 Task: Add Sprouts Just Roasted Sliced Turkey Breast to the cart.
Action: Mouse moved to (316, 140)
Screenshot: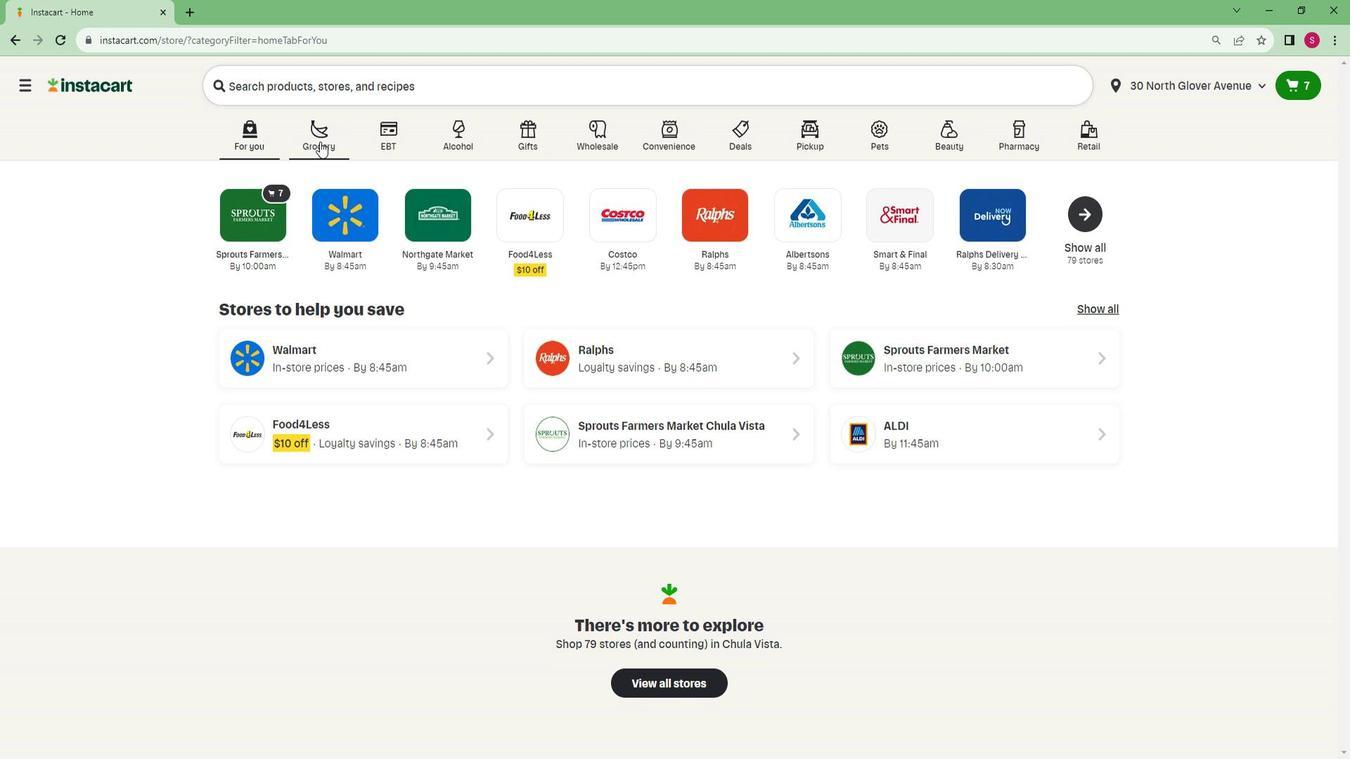 
Action: Mouse pressed left at (316, 140)
Screenshot: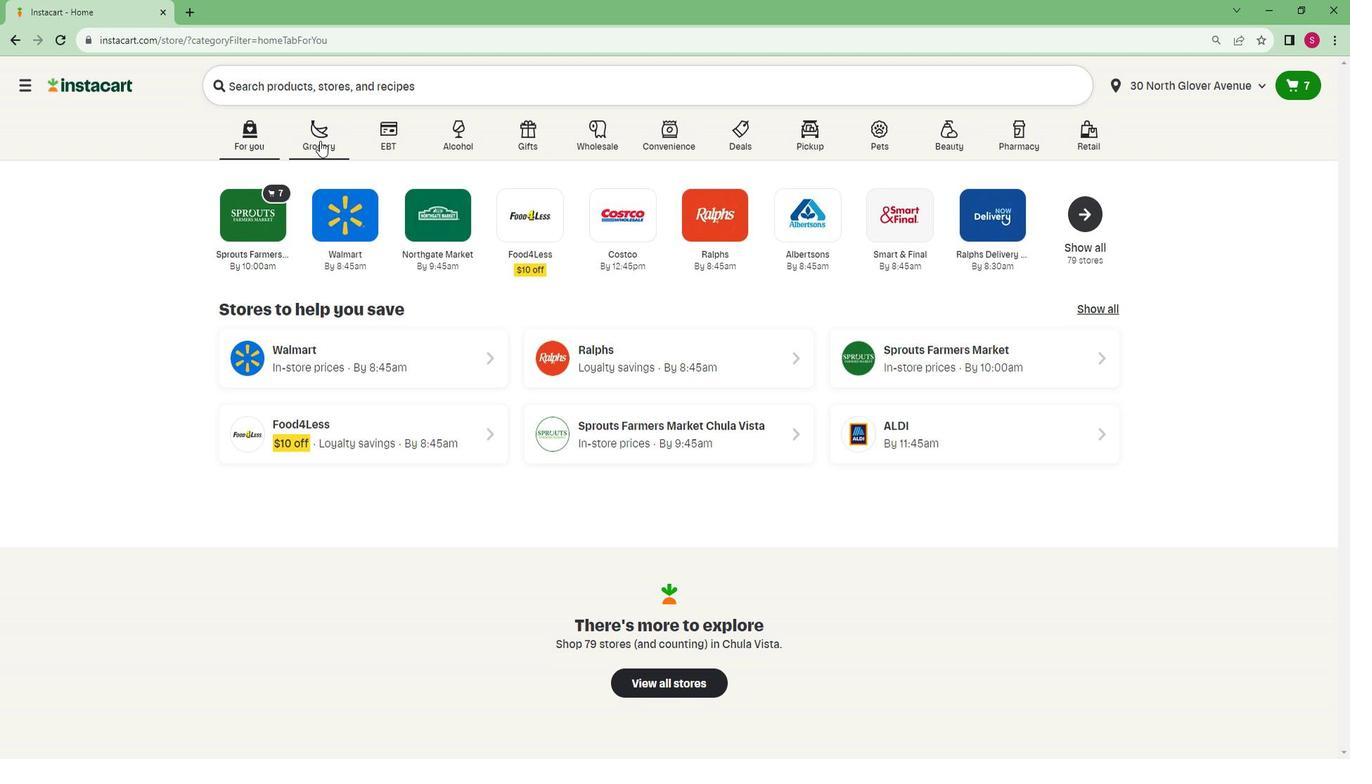 
Action: Mouse moved to (300, 410)
Screenshot: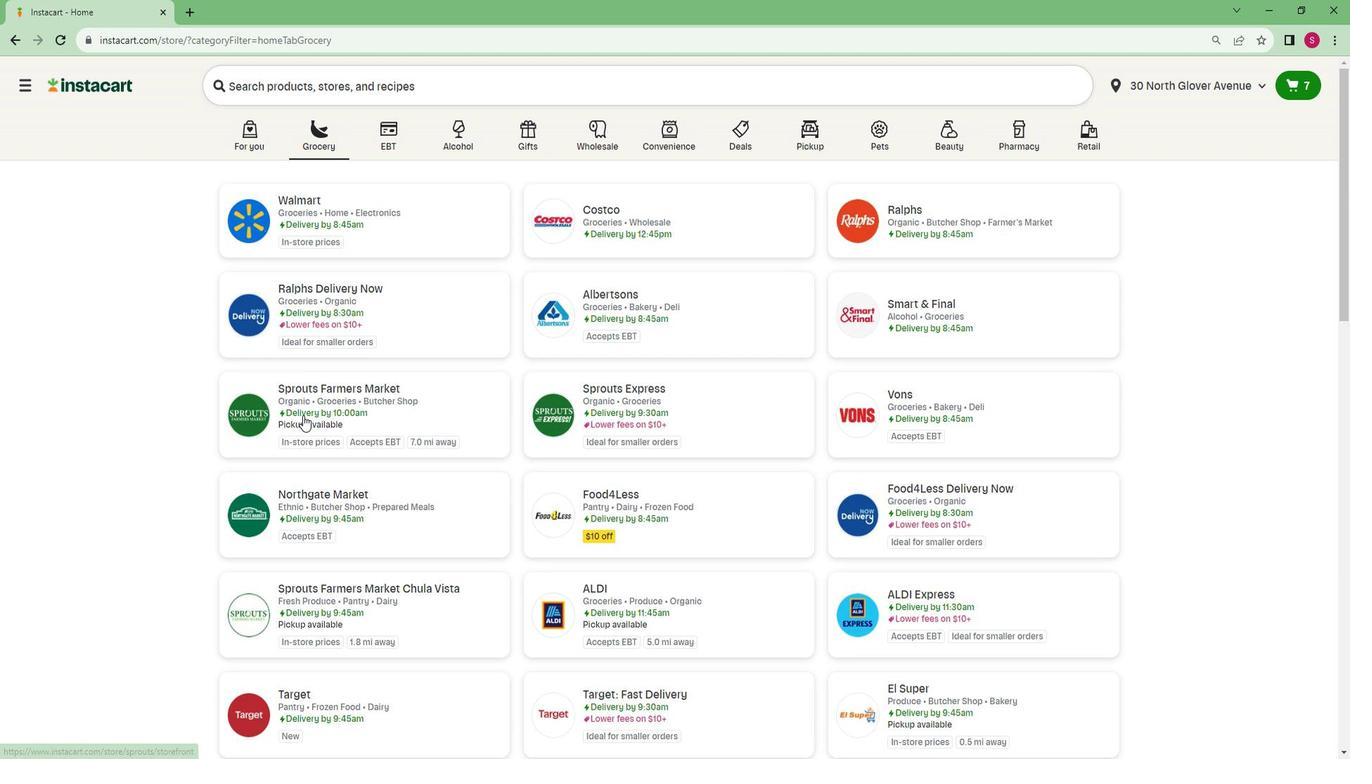 
Action: Mouse pressed left at (300, 410)
Screenshot: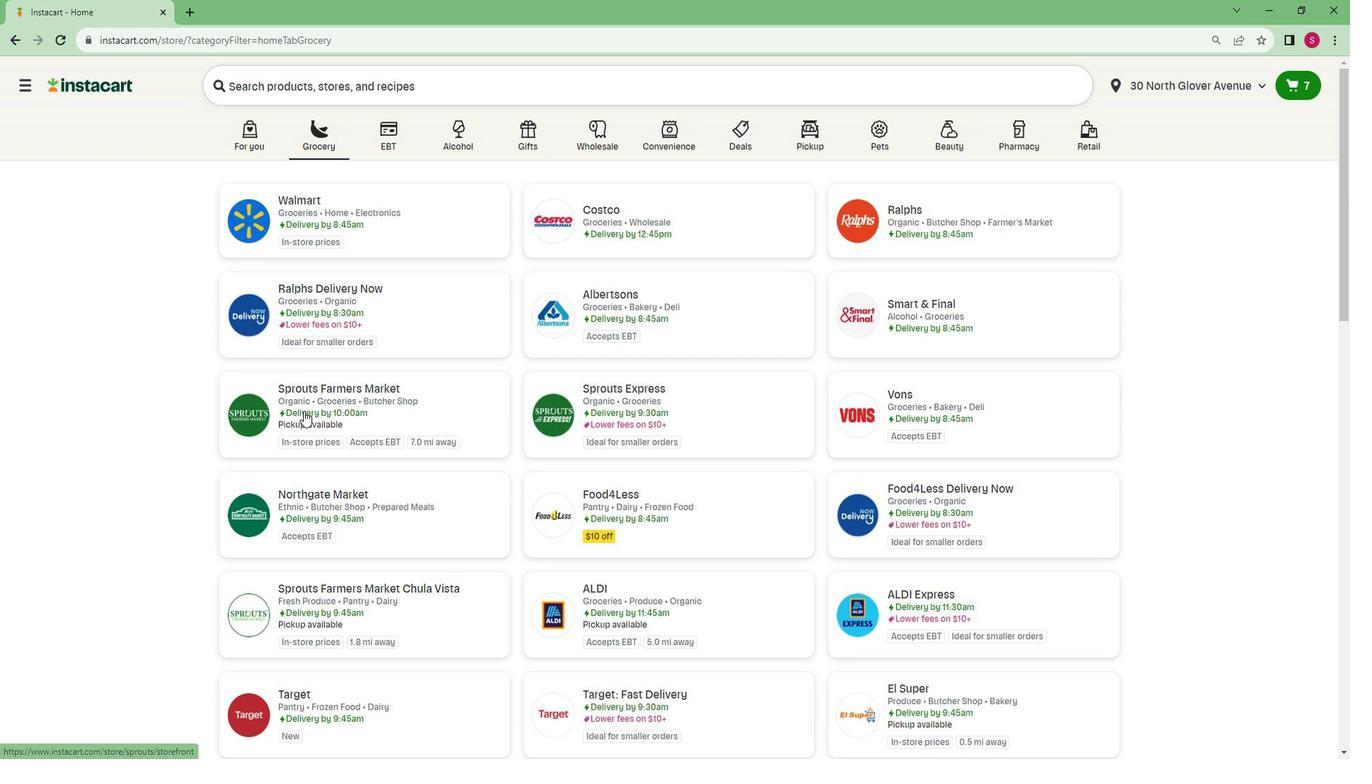 
Action: Mouse moved to (51, 594)
Screenshot: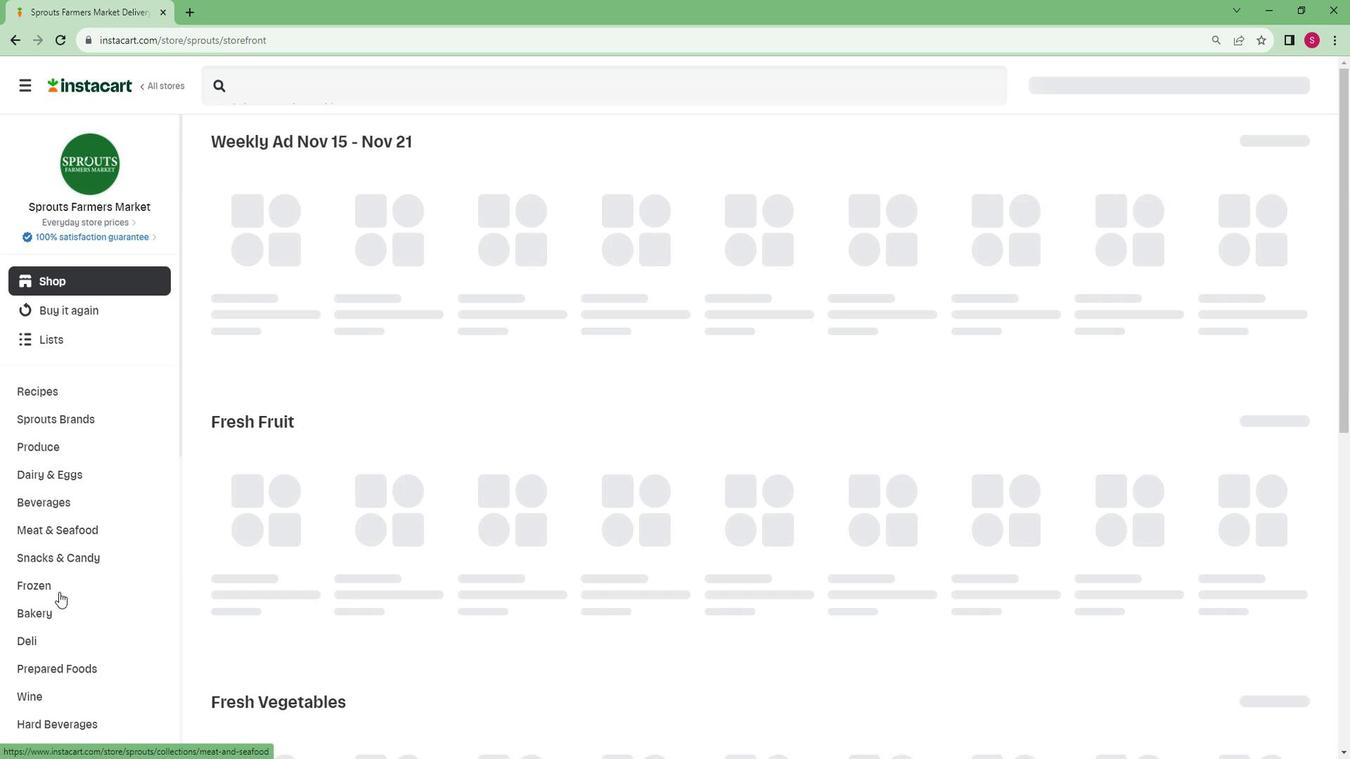 
Action: Mouse scrolled (51, 593) with delta (0, 0)
Screenshot: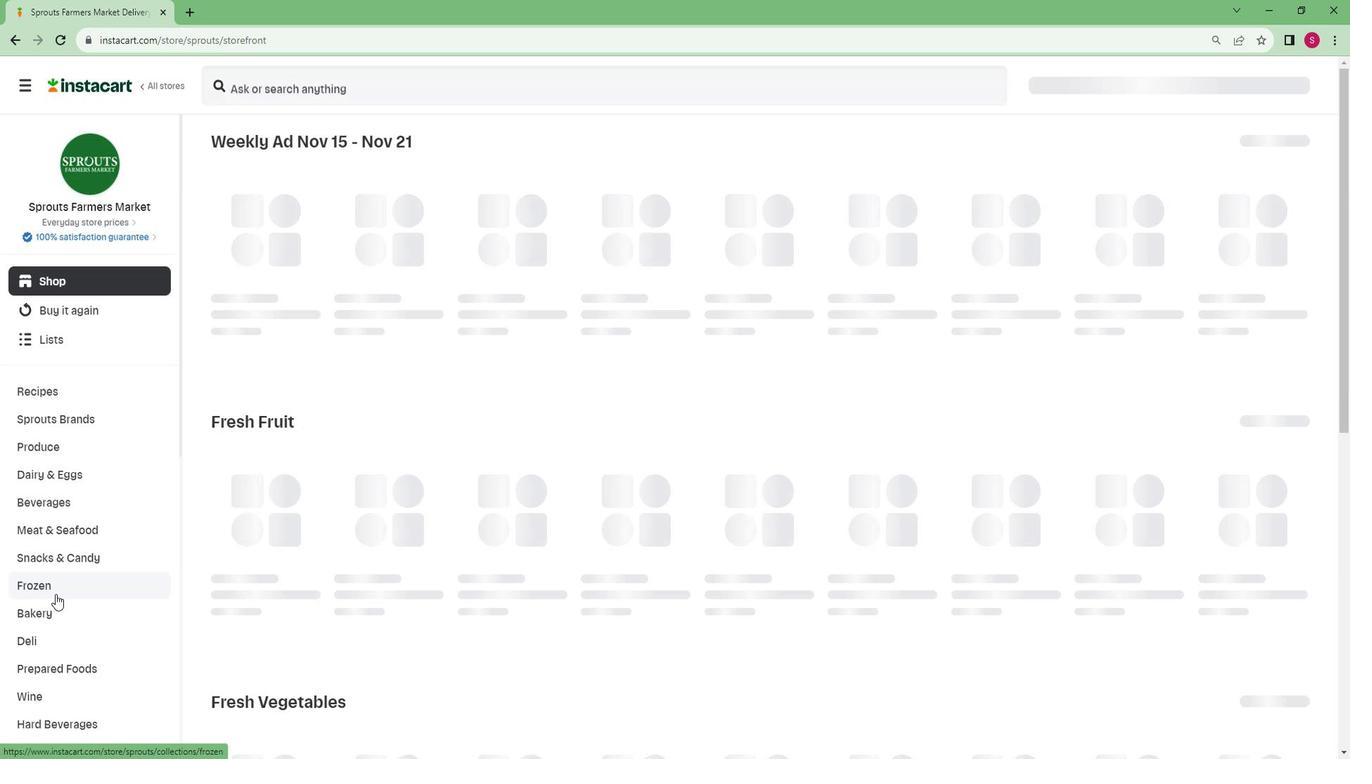 
Action: Mouse scrolled (51, 593) with delta (0, 0)
Screenshot: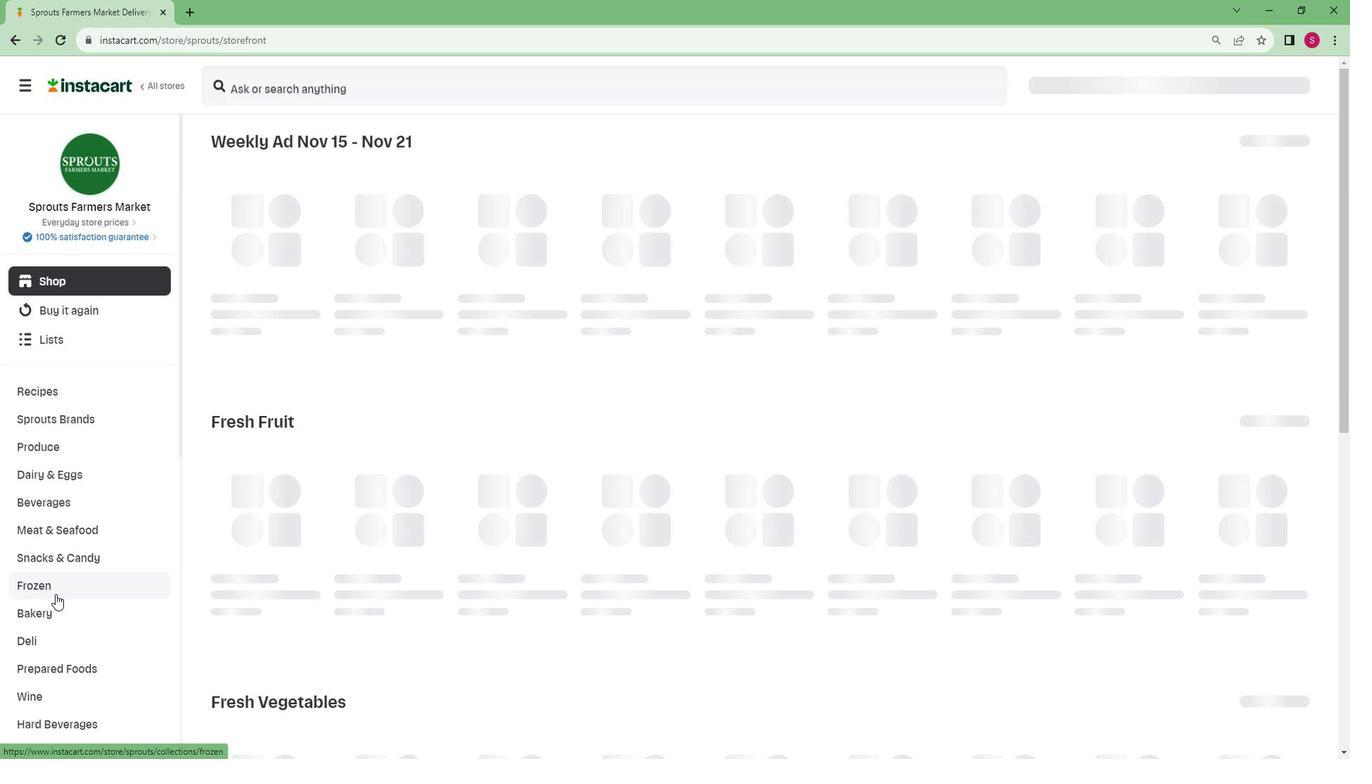 
Action: Mouse scrolled (51, 593) with delta (0, 0)
Screenshot: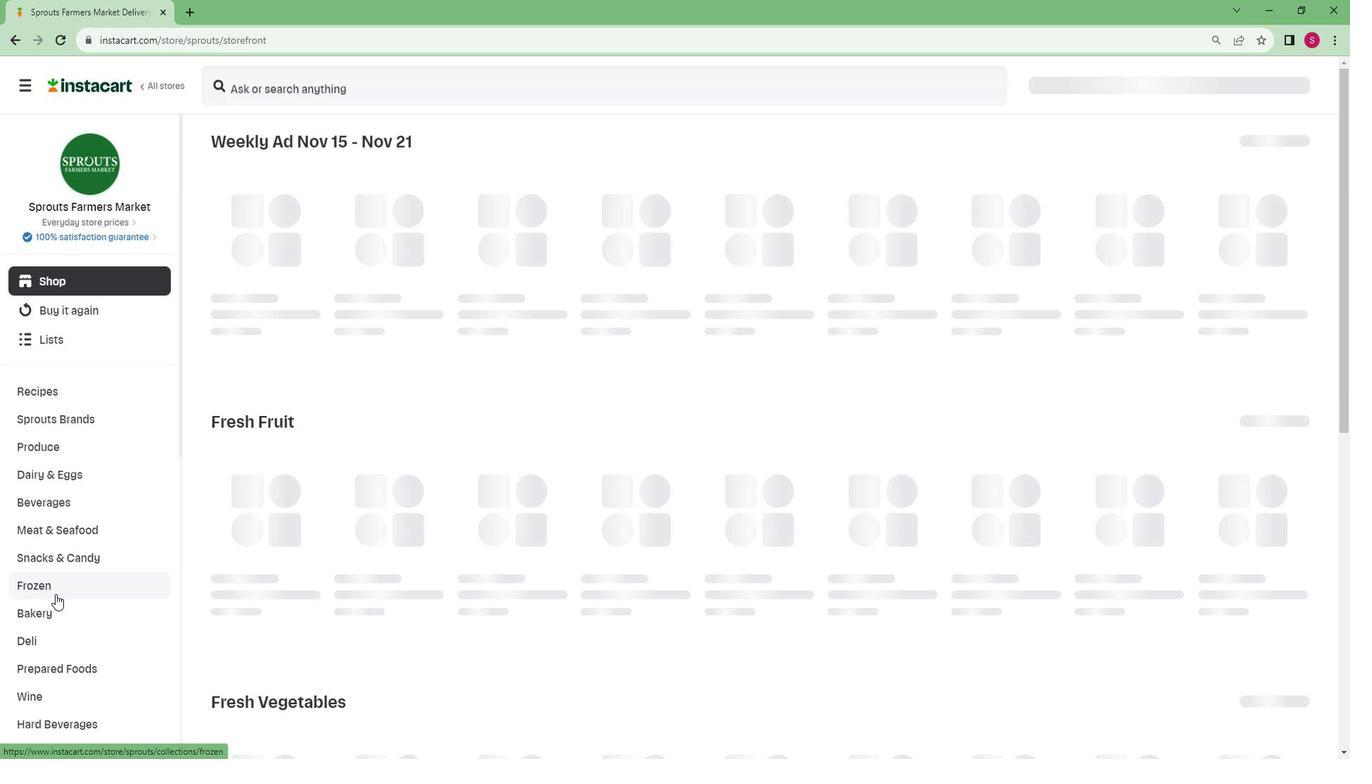 
Action: Mouse scrolled (51, 593) with delta (0, 0)
Screenshot: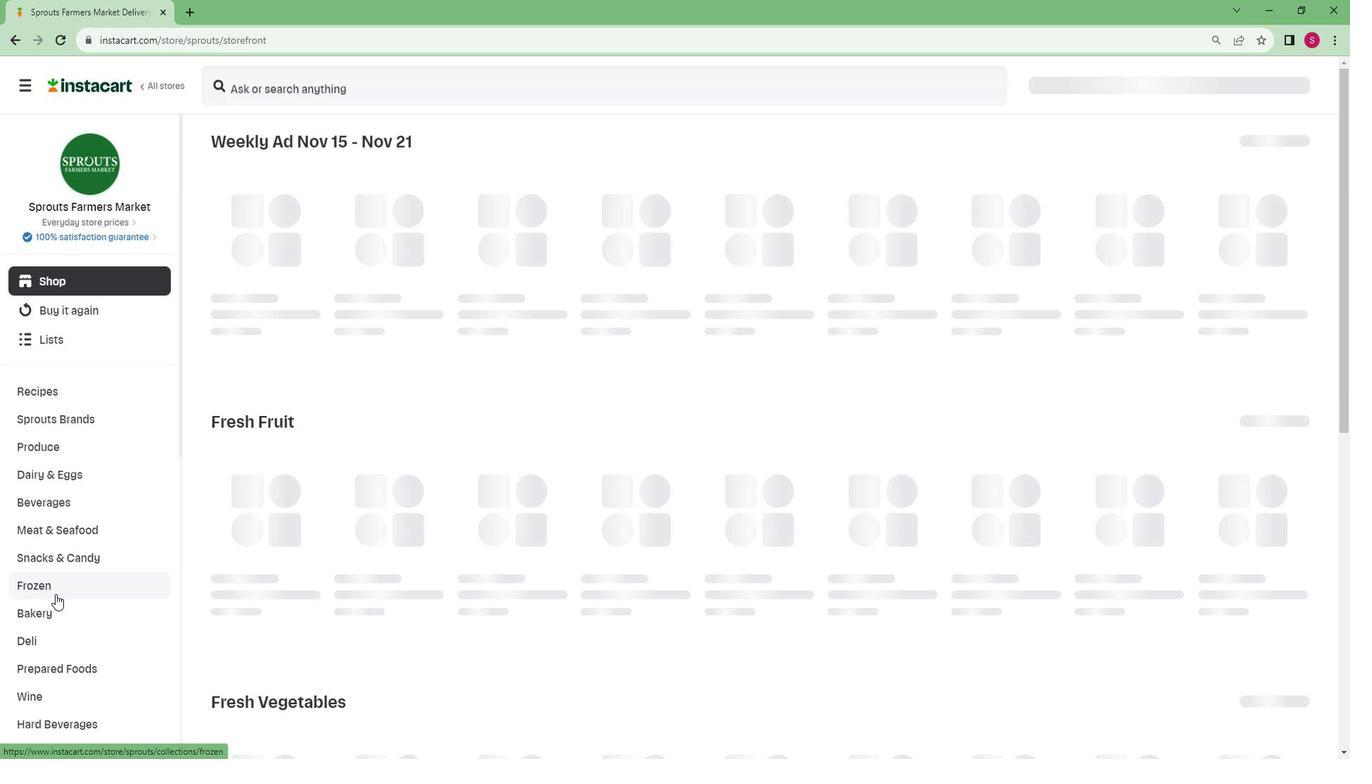 
Action: Mouse scrolled (51, 593) with delta (0, 0)
Screenshot: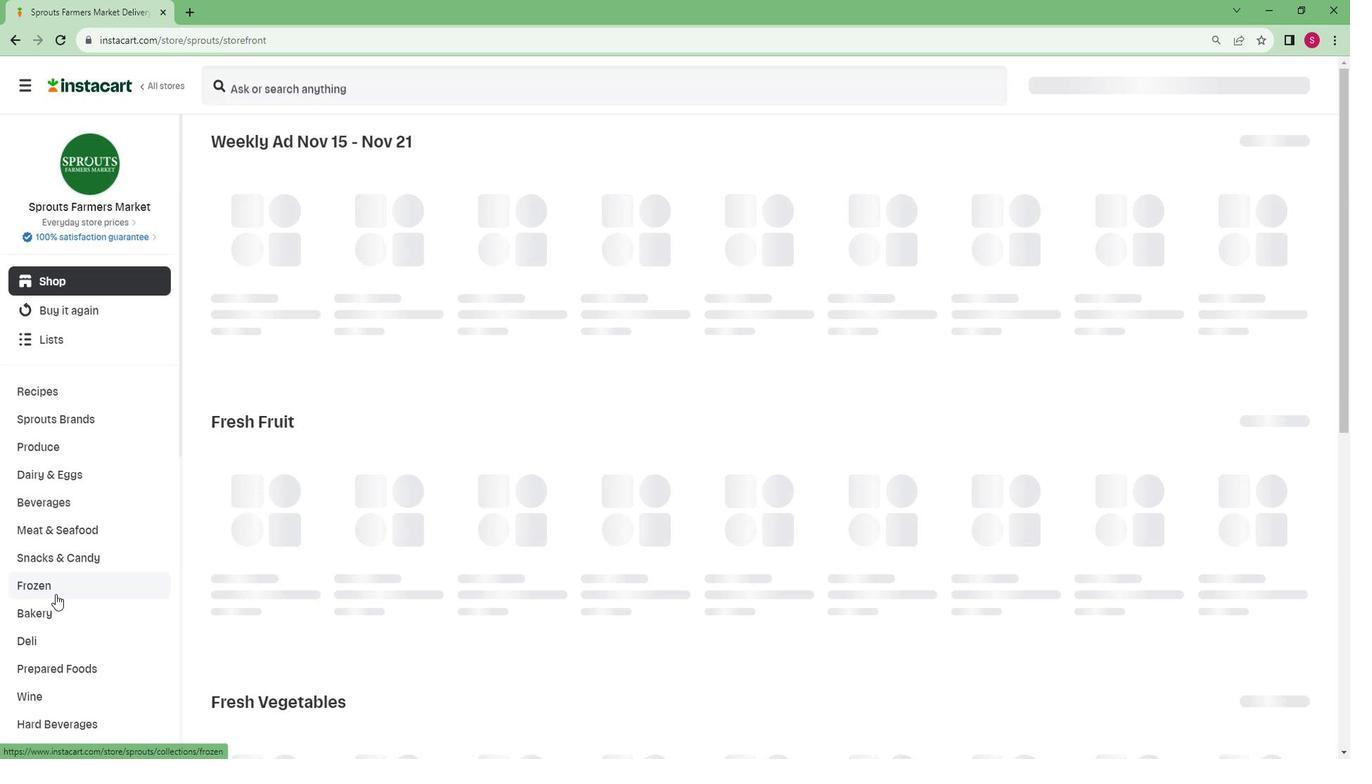 
Action: Mouse scrolled (51, 593) with delta (0, 0)
Screenshot: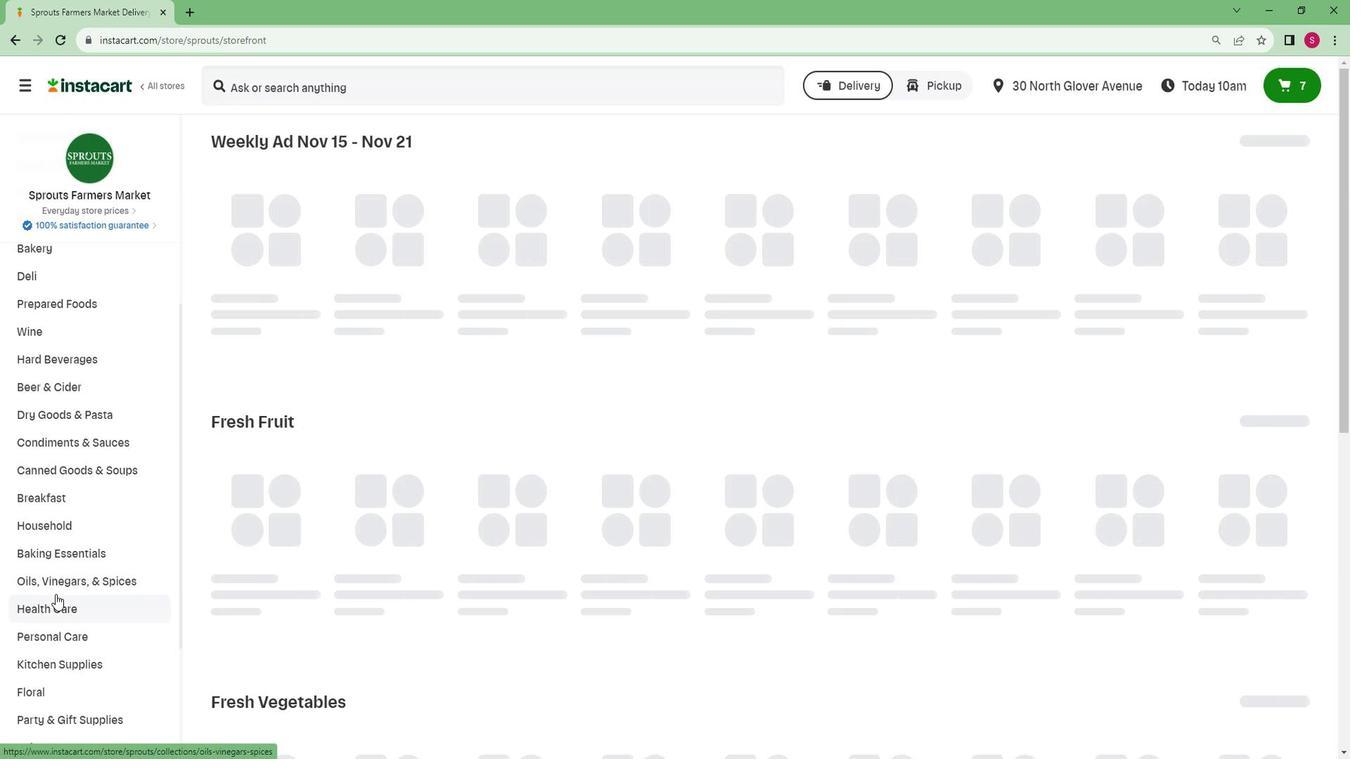 
Action: Mouse scrolled (51, 593) with delta (0, 0)
Screenshot: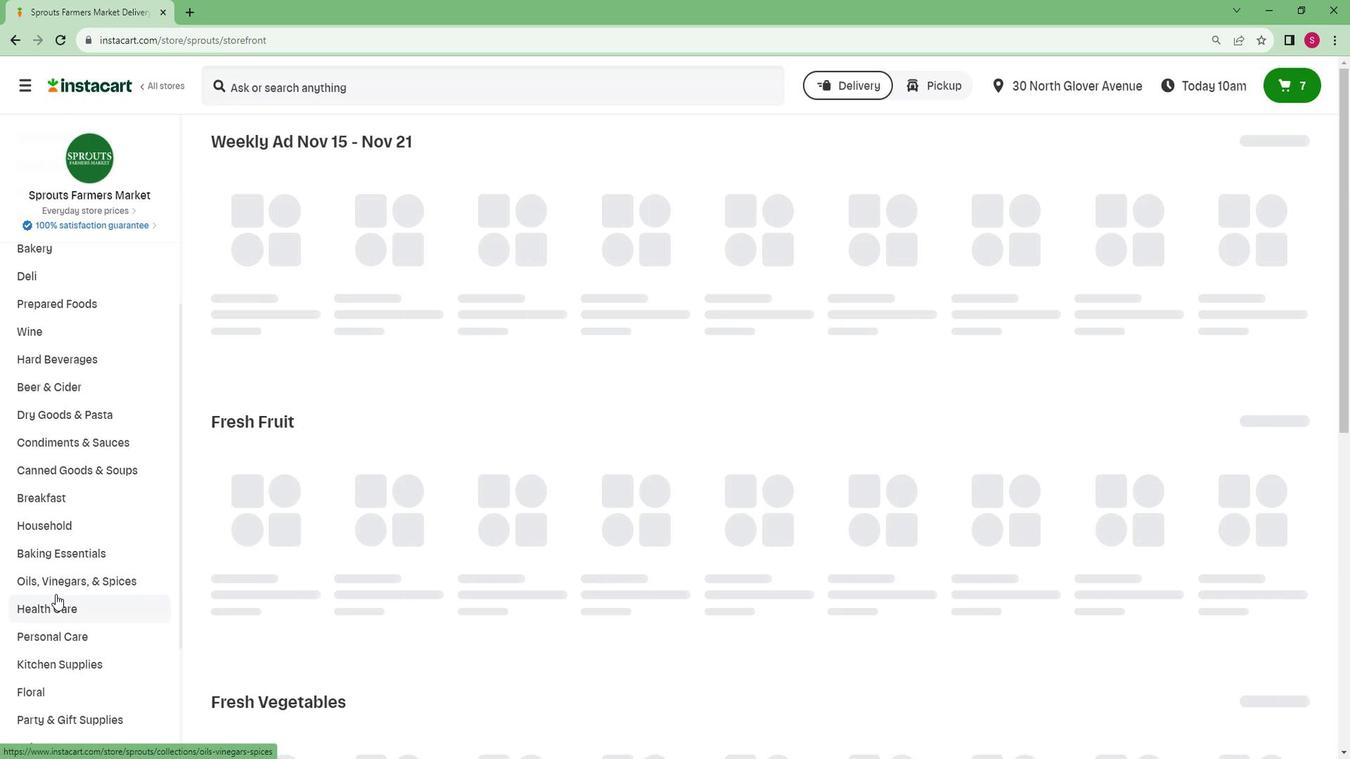 
Action: Mouse scrolled (51, 593) with delta (0, 0)
Screenshot: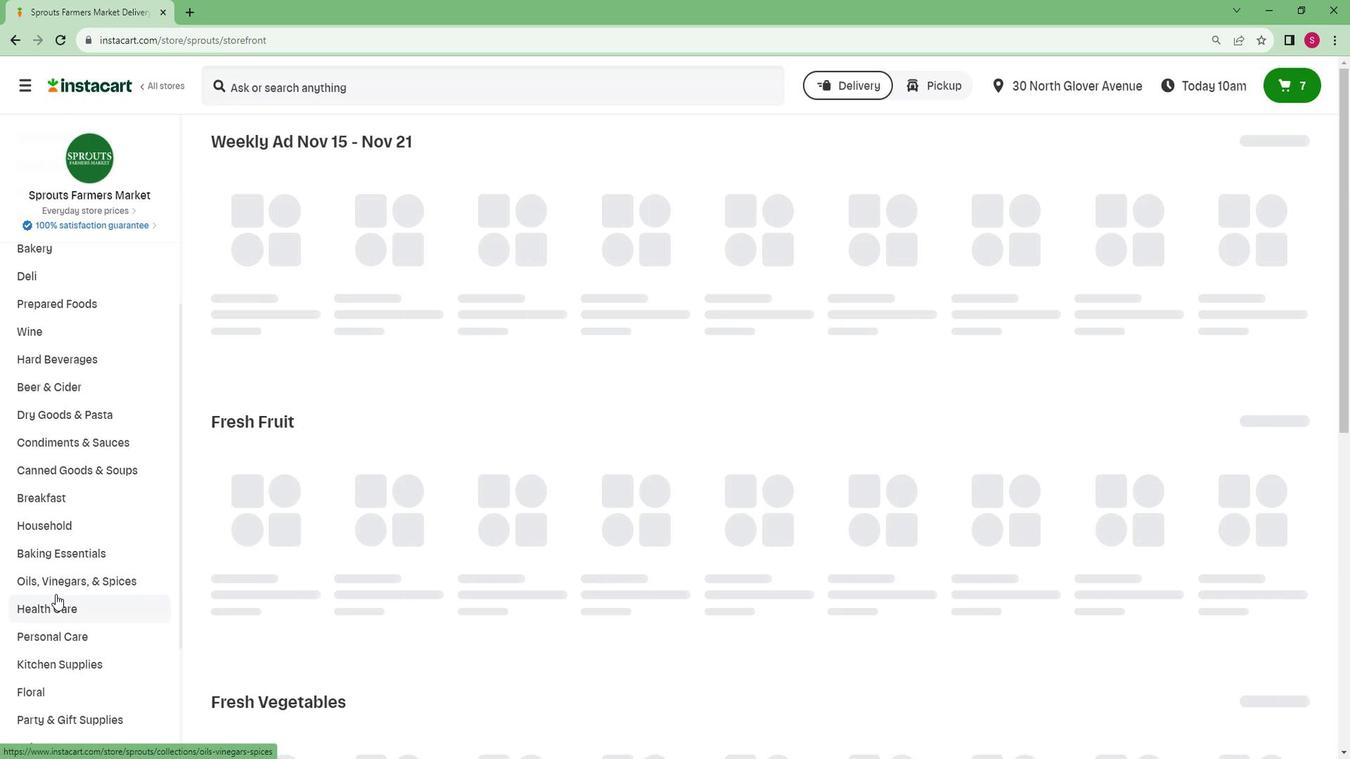 
Action: Mouse scrolled (51, 593) with delta (0, 0)
Screenshot: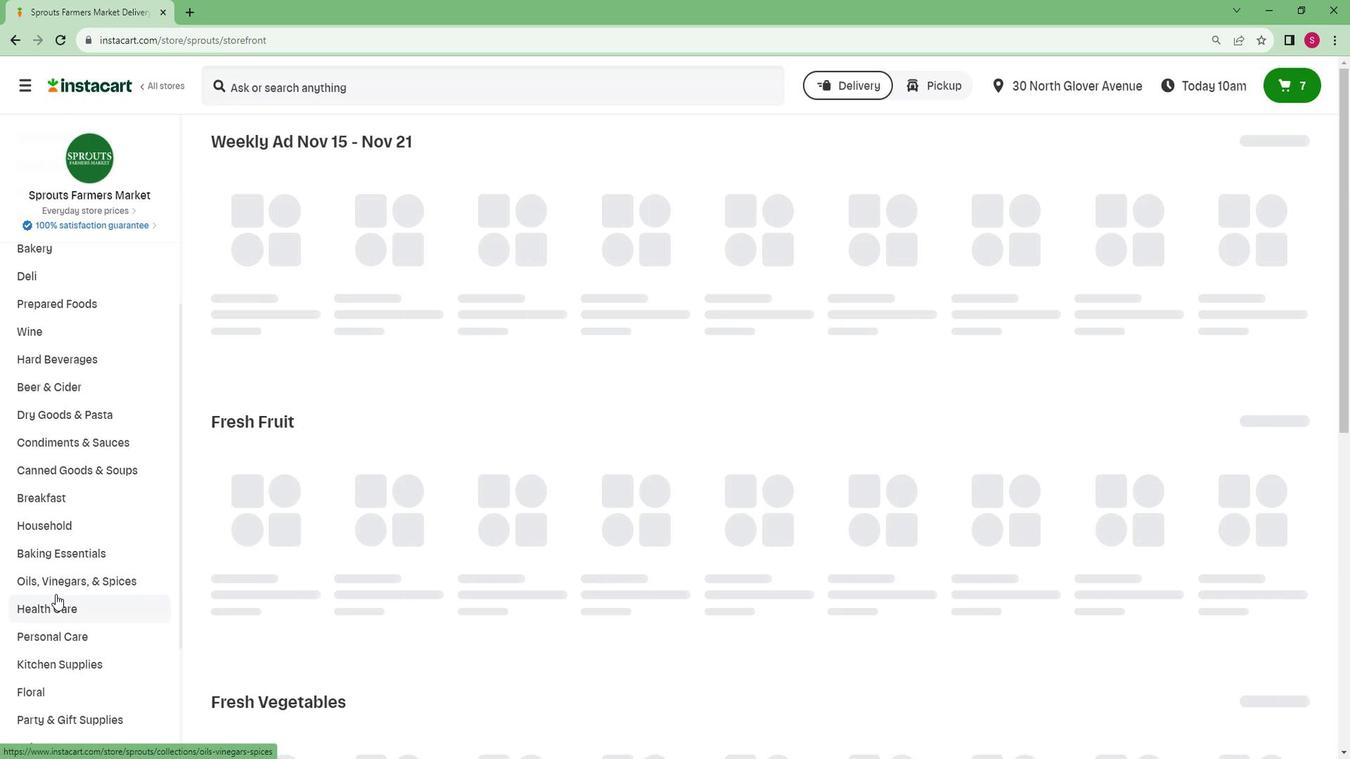 
Action: Mouse scrolled (51, 593) with delta (0, 0)
Screenshot: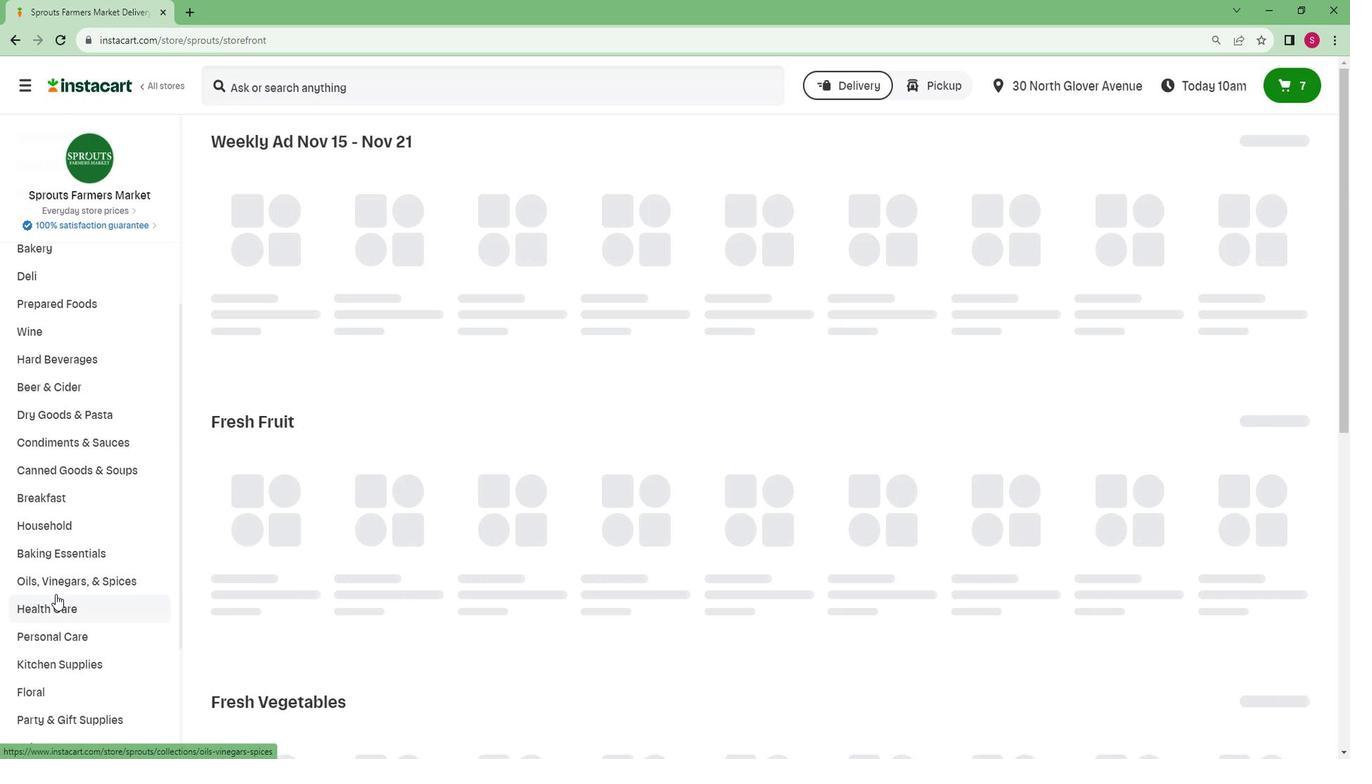 
Action: Mouse moved to (28, 738)
Screenshot: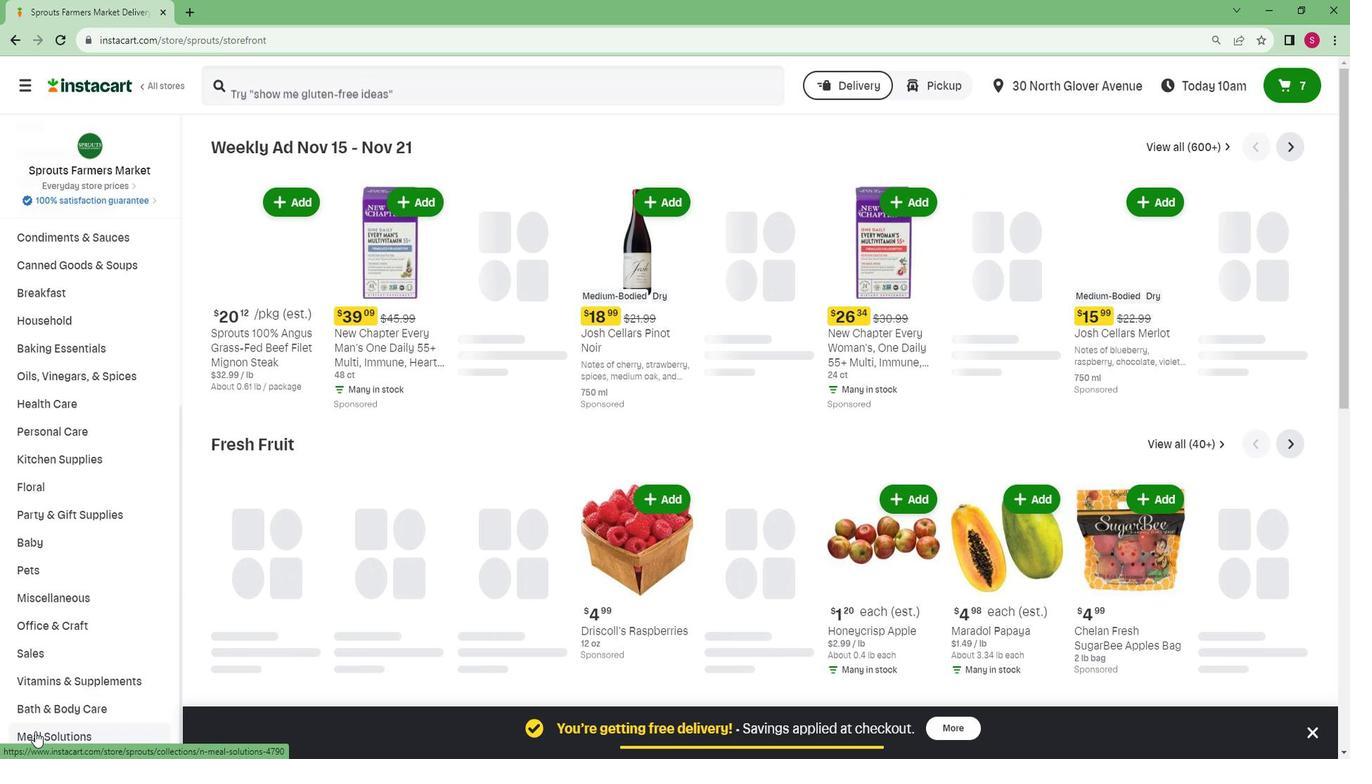 
Action: Mouse pressed left at (28, 738)
Screenshot: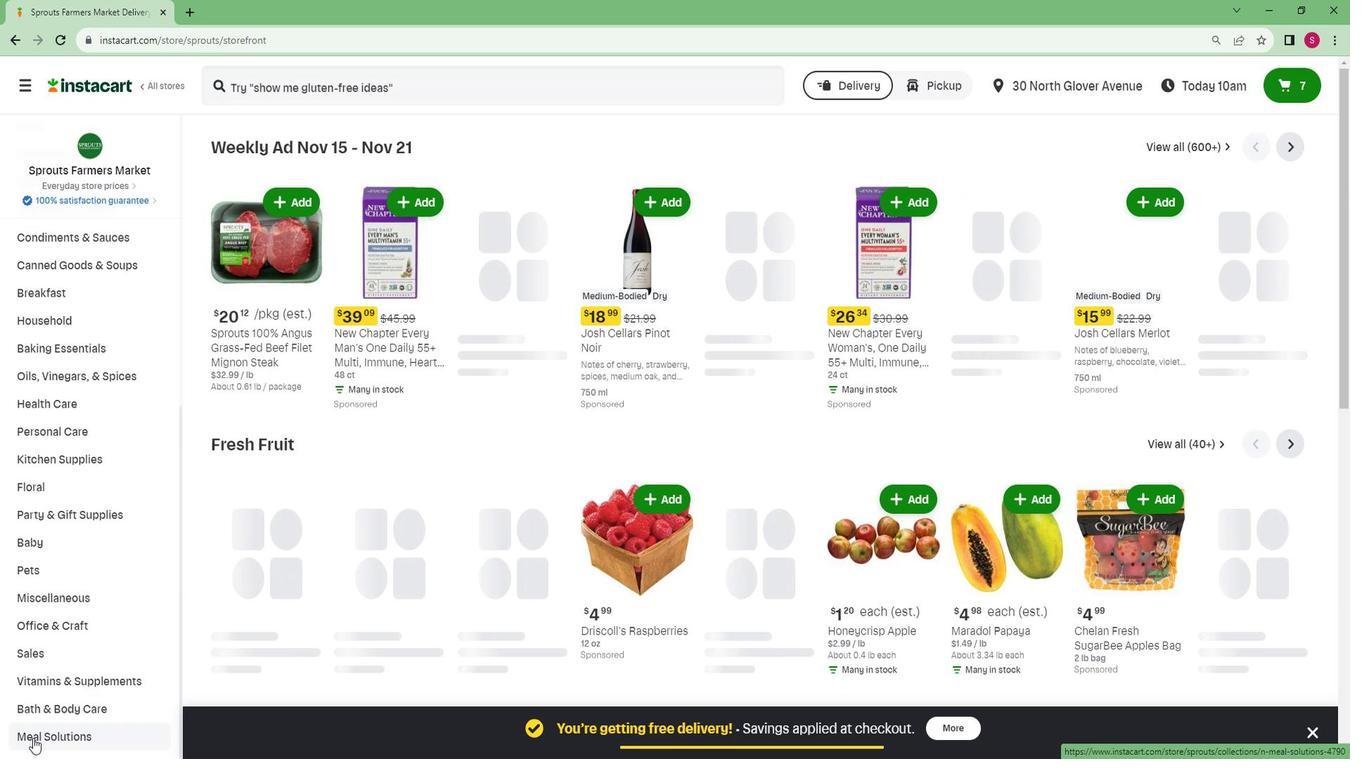 
Action: Mouse moved to (36, 716)
Screenshot: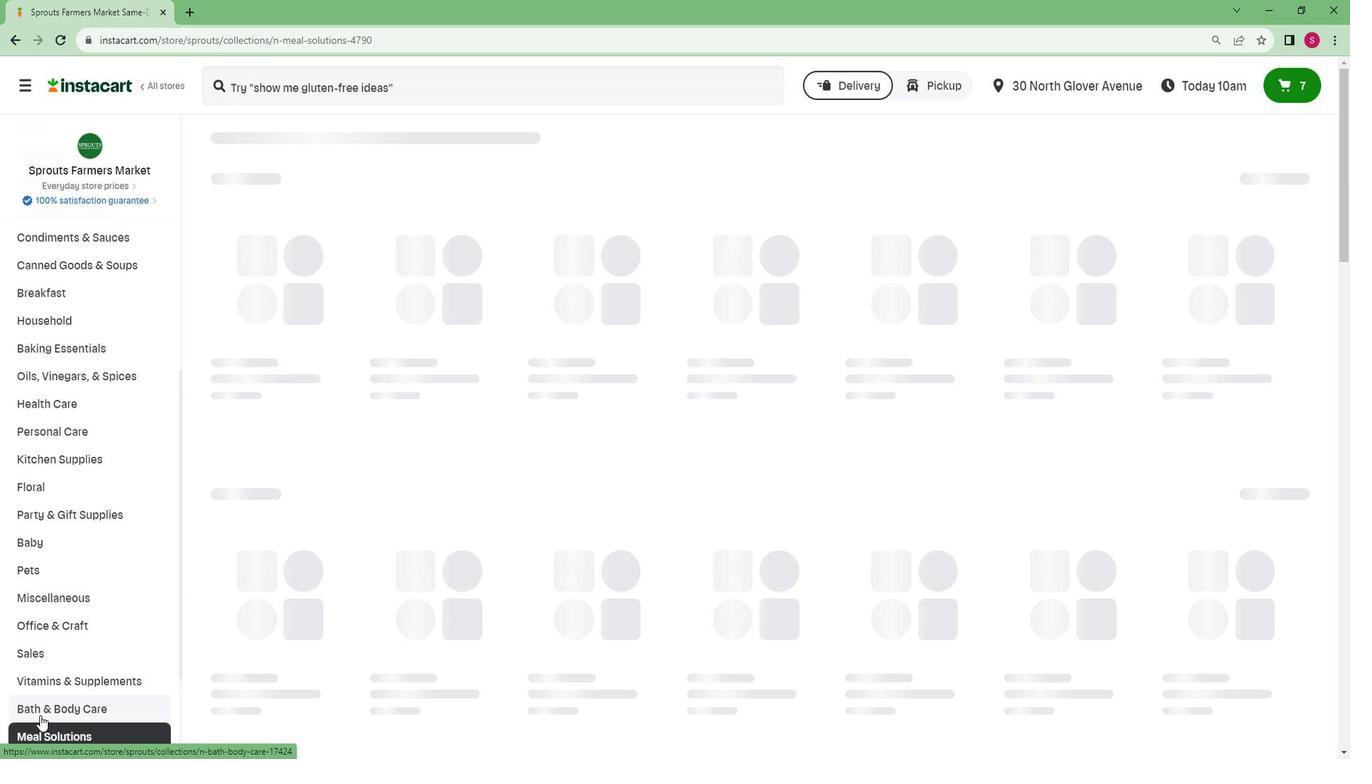 
Action: Mouse scrolled (36, 715) with delta (0, 0)
Screenshot: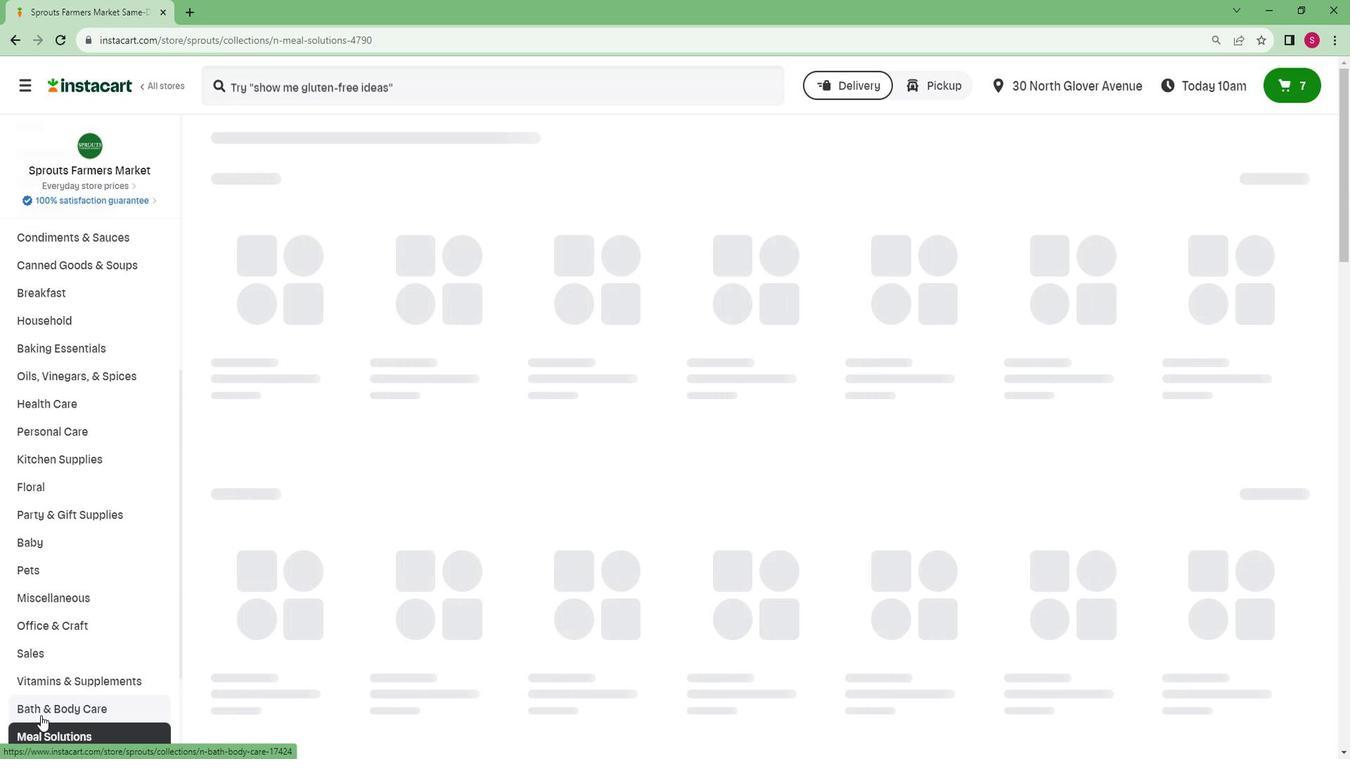 
Action: Mouse scrolled (36, 715) with delta (0, 0)
Screenshot: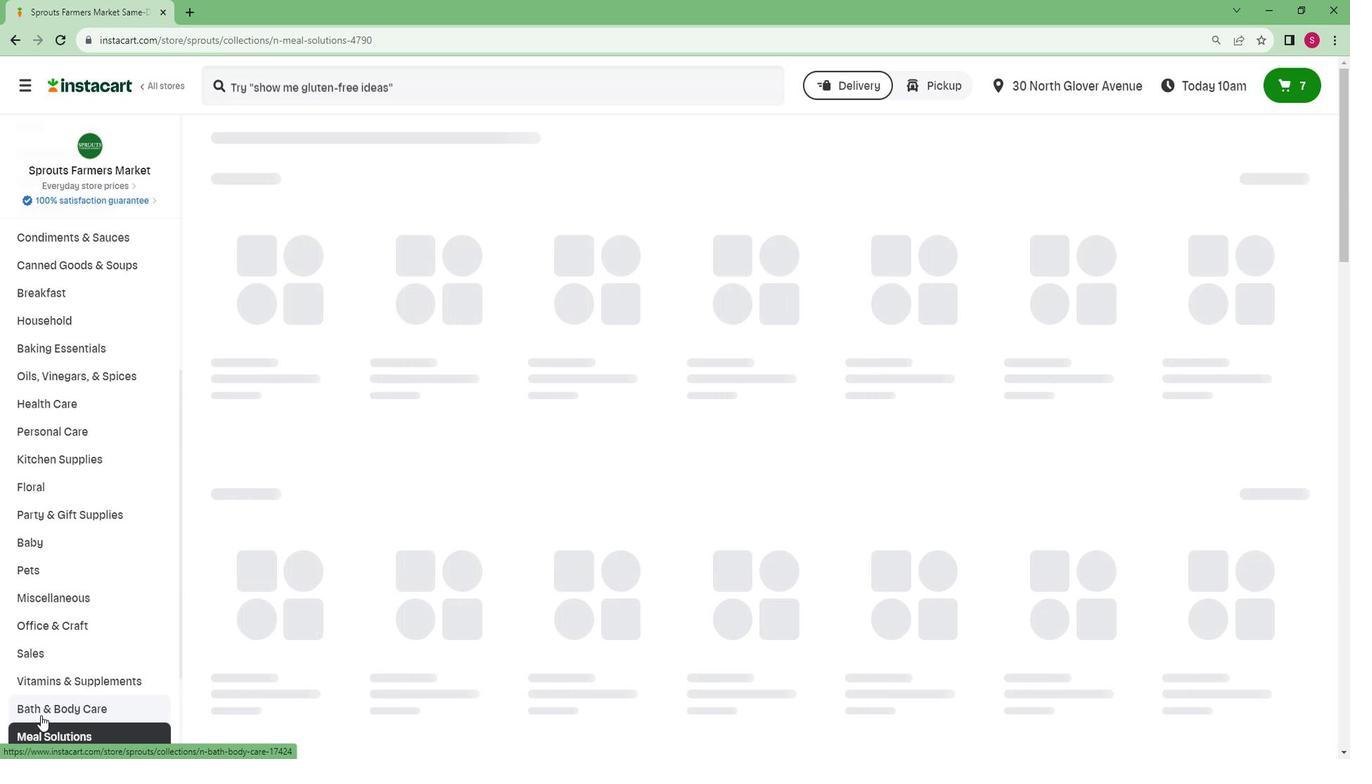 
Action: Mouse scrolled (36, 715) with delta (0, 0)
Screenshot: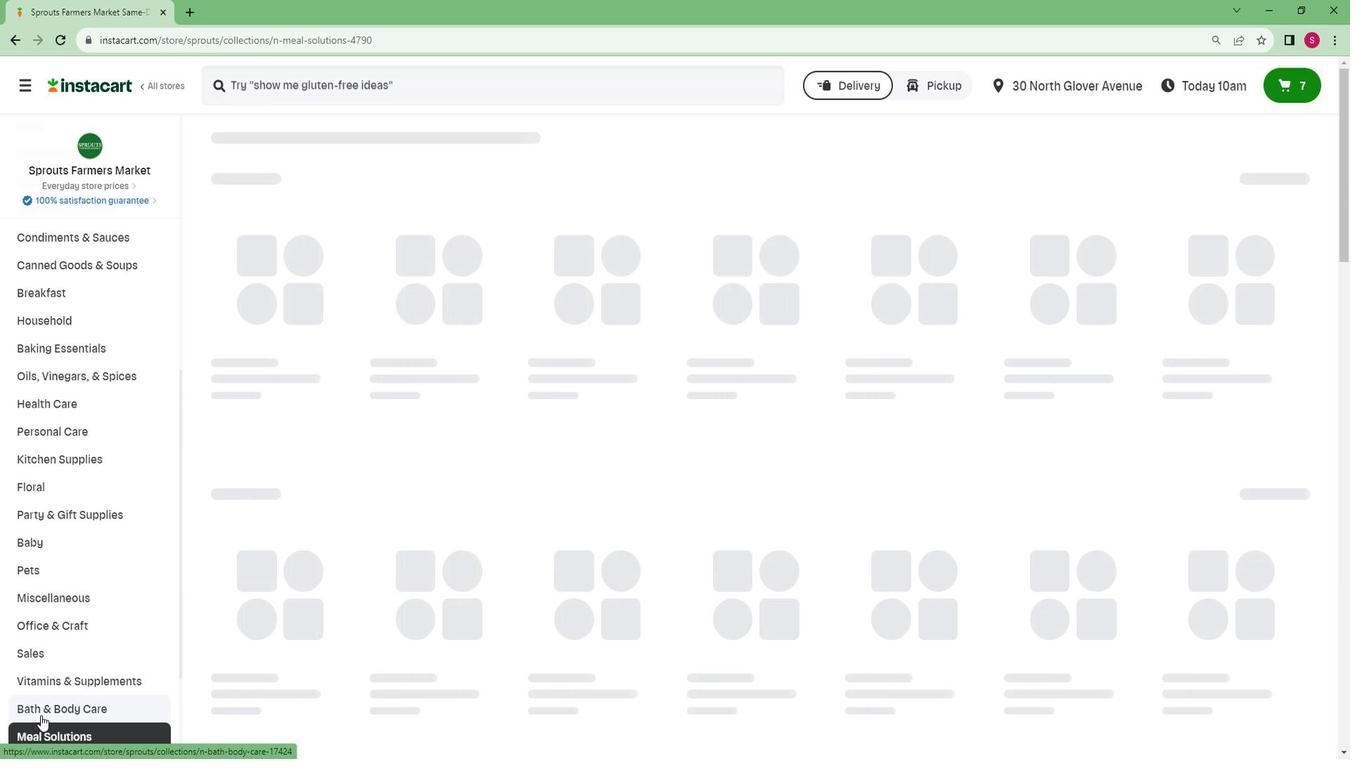 
Action: Mouse moved to (92, 656)
Screenshot: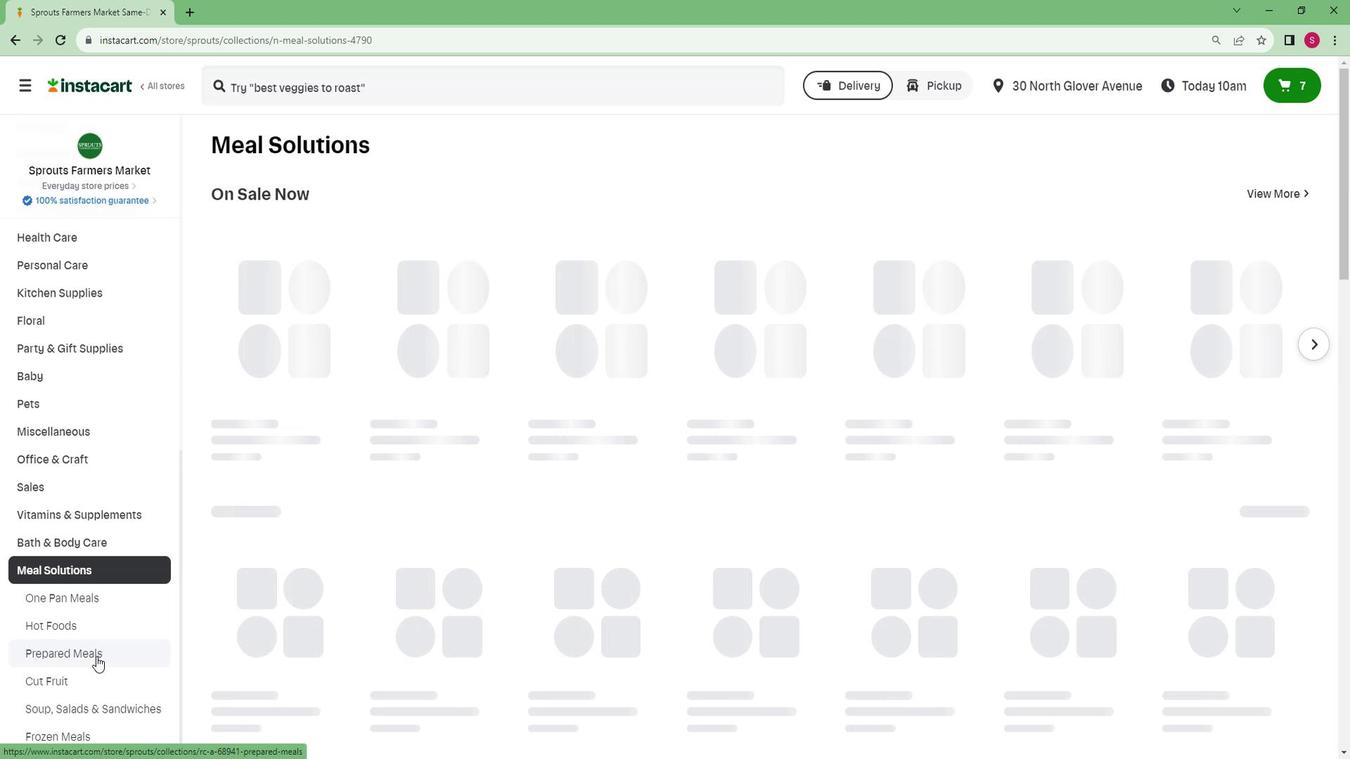 
Action: Mouse pressed left at (92, 656)
Screenshot: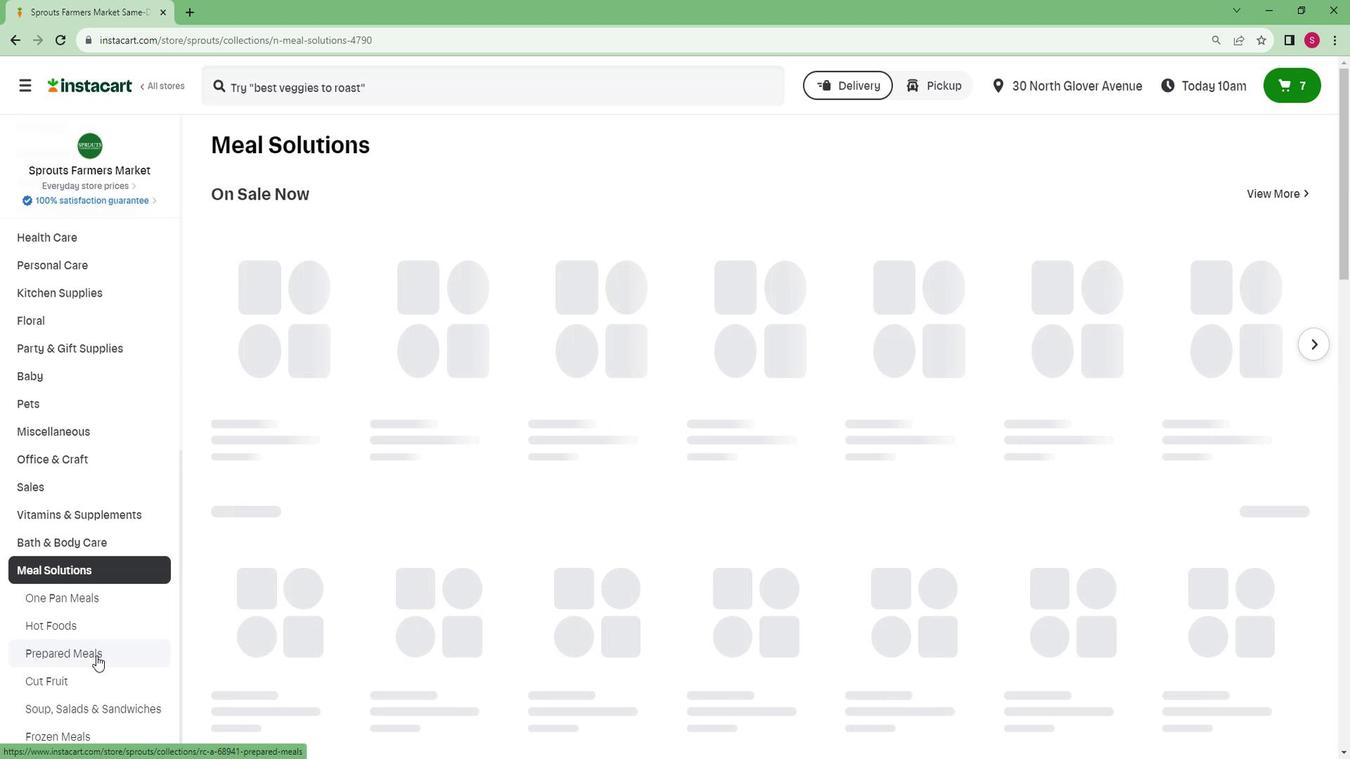 
Action: Mouse moved to (303, 87)
Screenshot: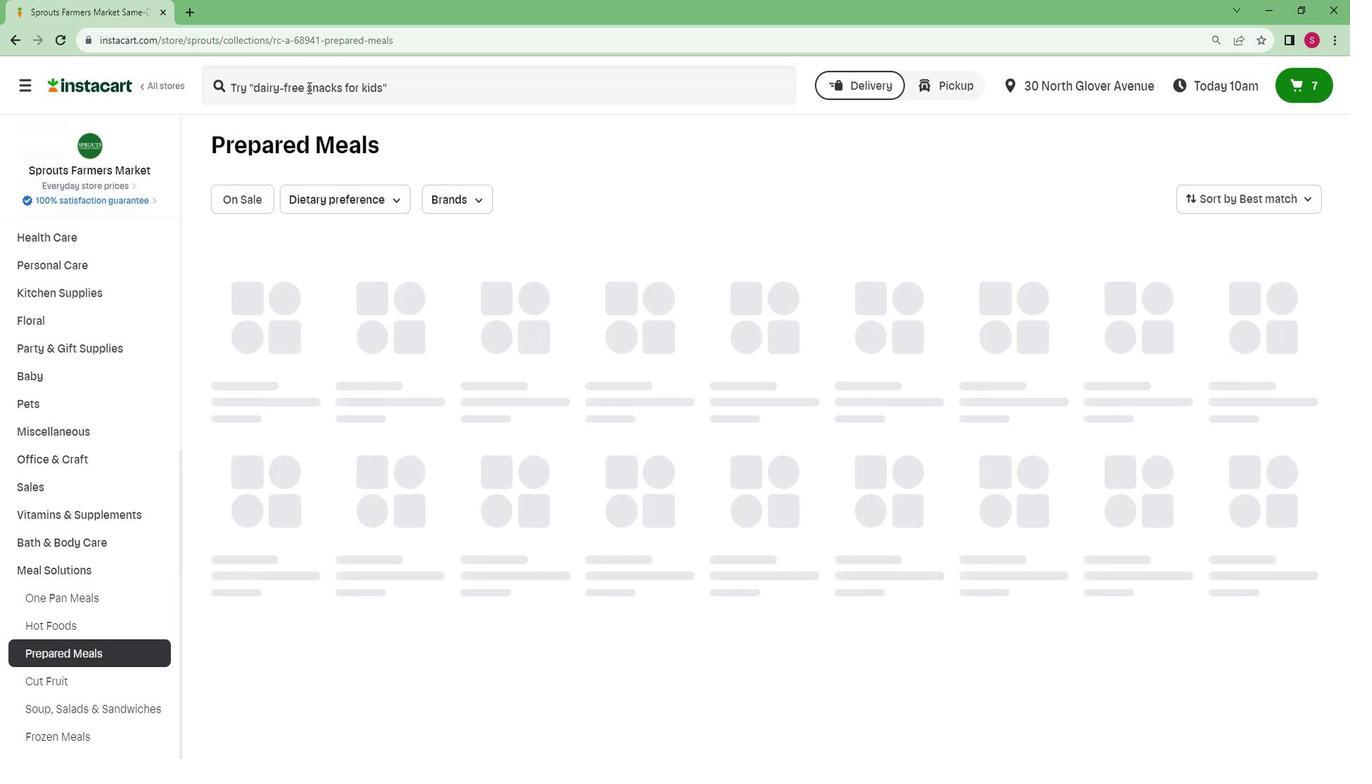 
Action: Mouse pressed left at (303, 87)
Screenshot: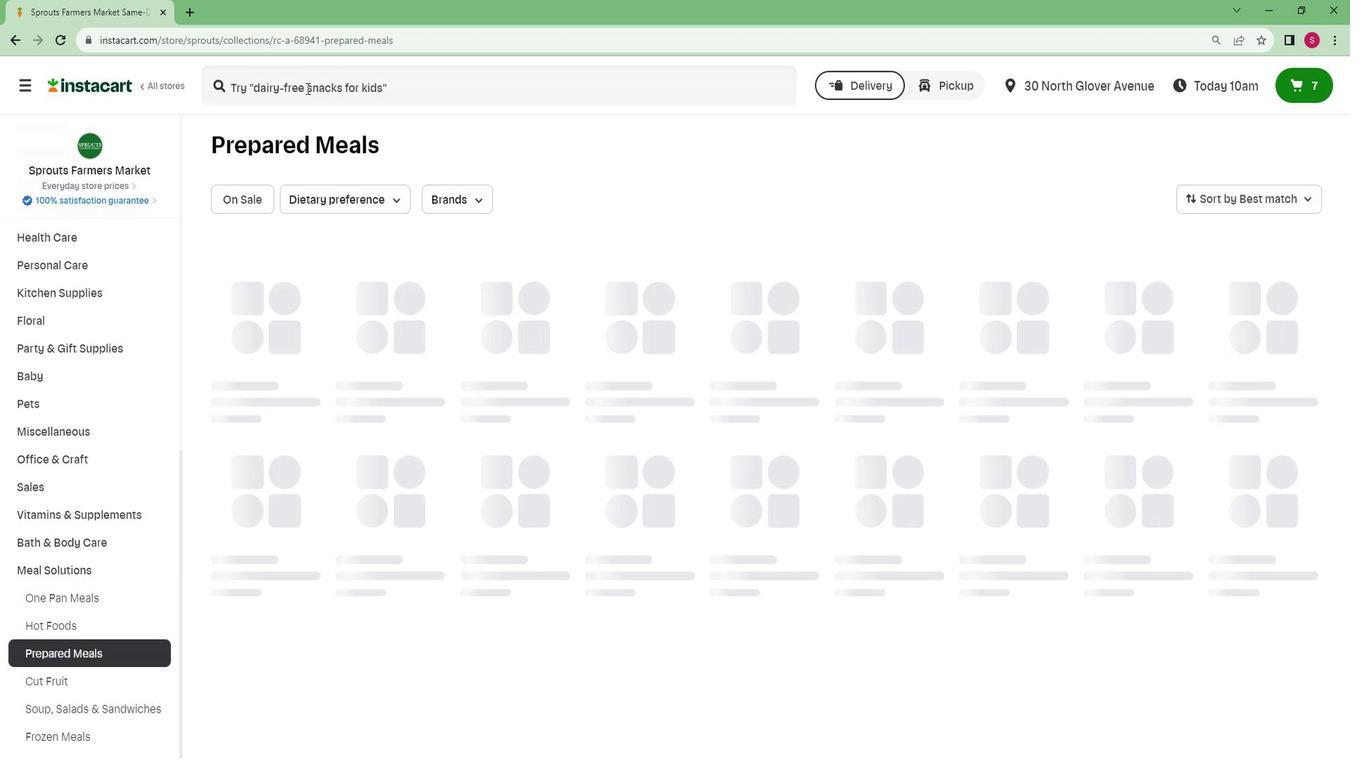 
Action: Key pressed <Key.caps_lock>S<Key.caps_lock>prouts<Key.space><Key.caps_lock>J<Key.caps_lock>ust<Key.space><Key.caps_lock>R<Key.caps_lock>oasted<Key.space><Key.caps_lock>S<Key.caps_lock>liced<Key.space><Key.caps_lock>T<Key.caps_lock>urkey<Key.space><Key.caps_lock>B<Key.caps_lock>reast<Key.enter>
Screenshot: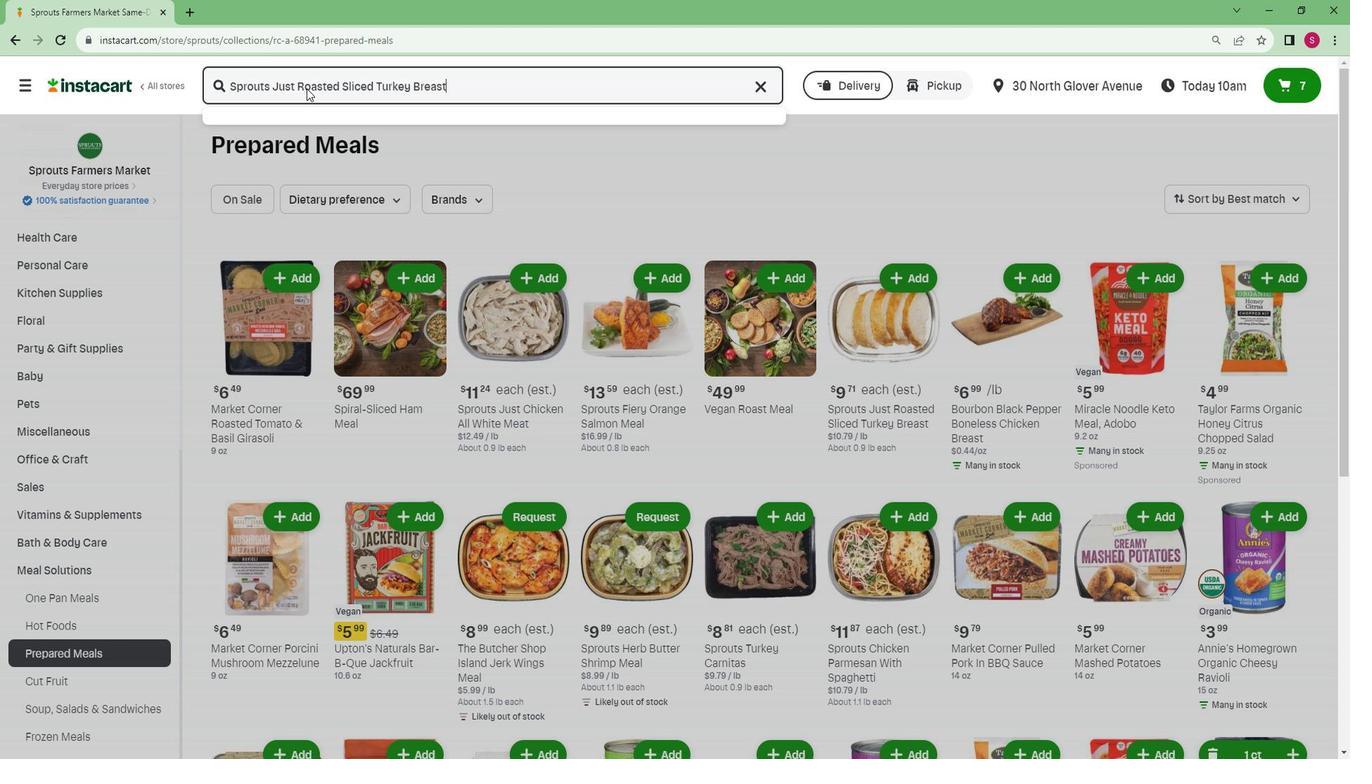 
Action: Mouse moved to (830, 204)
Screenshot: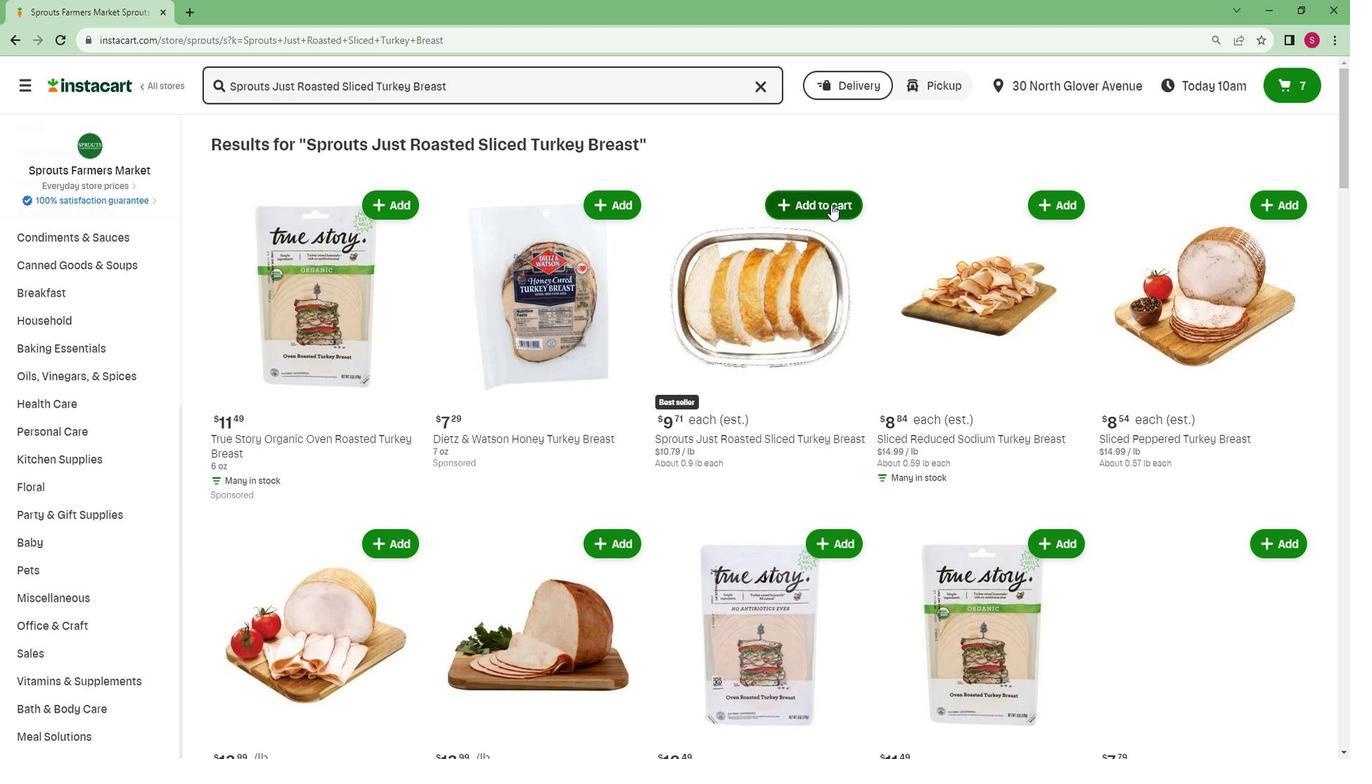 
Action: Mouse pressed left at (830, 204)
Screenshot: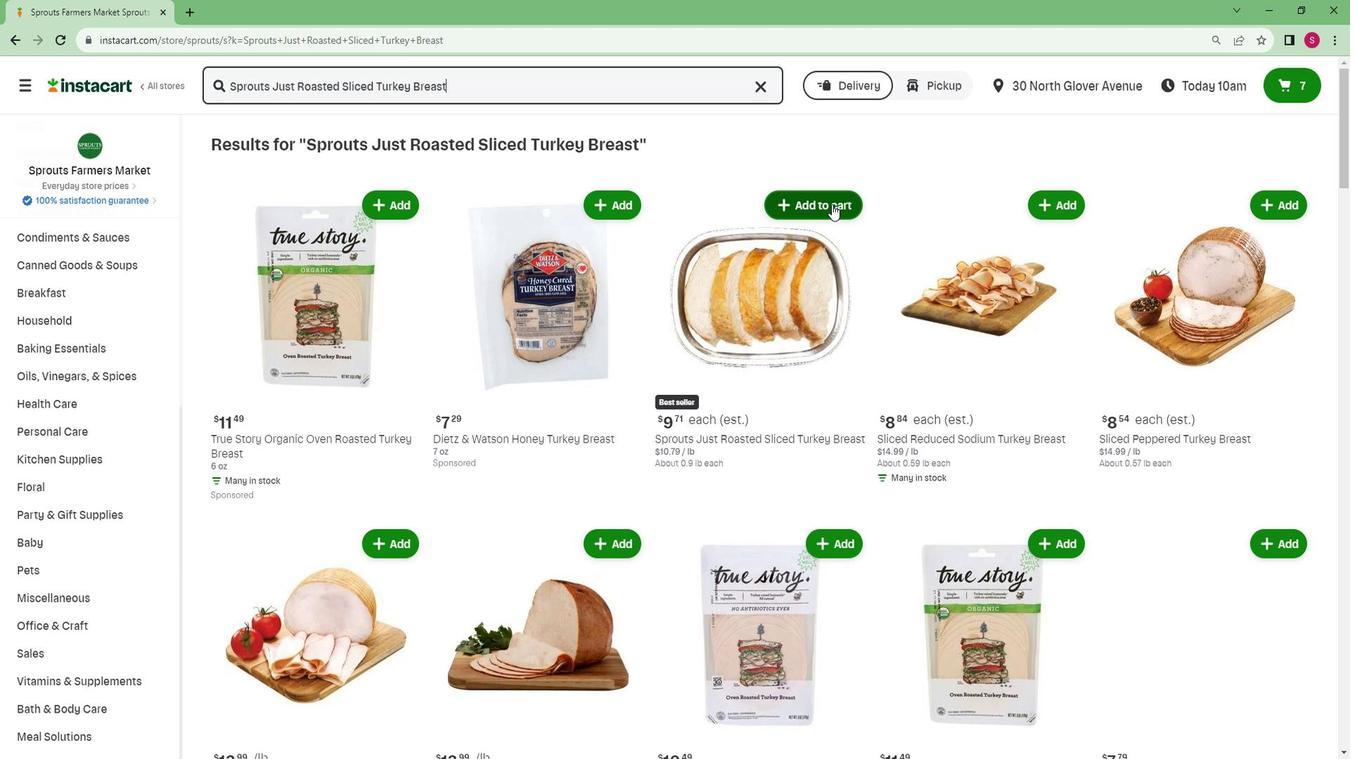 
